 Task: Create a new board button from which we can find card "Trello first" and copy it at the top of the list "Progress report".
Action: Mouse moved to (1080, 85)
Screenshot: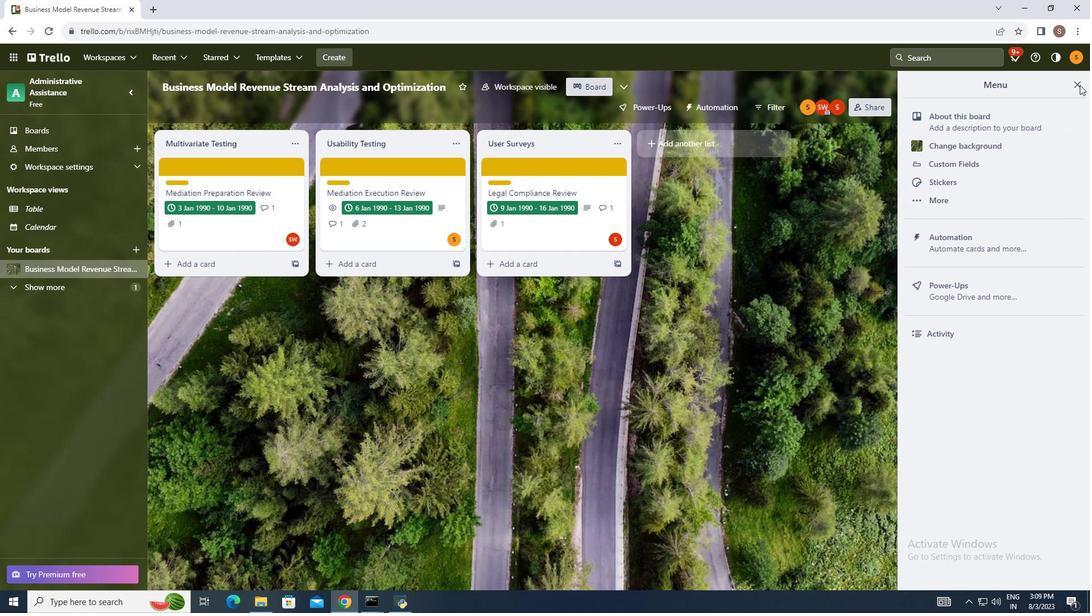 
Action: Mouse pressed left at (1080, 85)
Screenshot: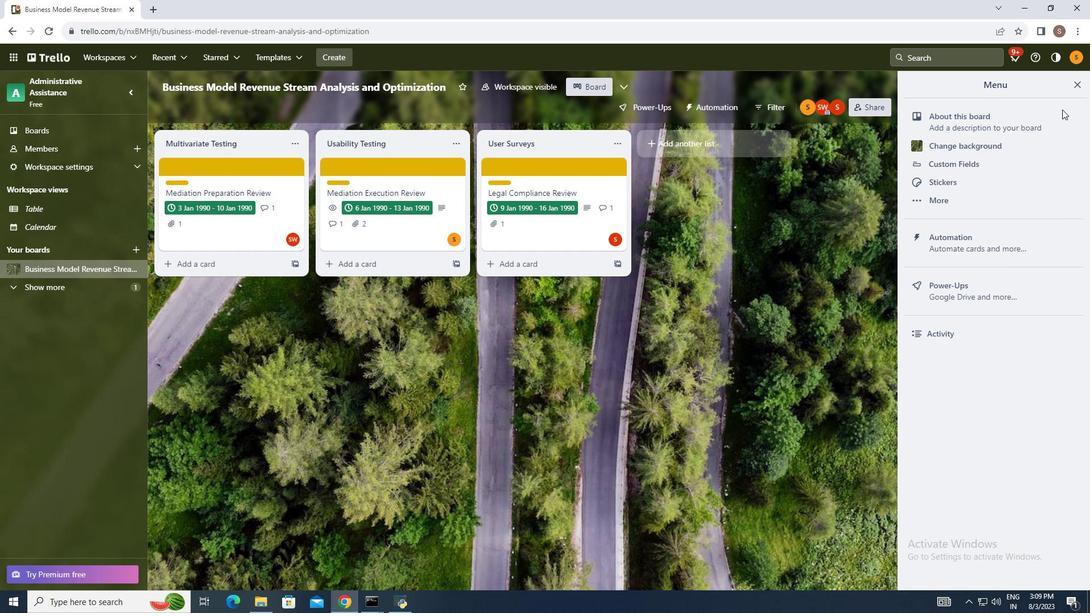 
Action: Mouse moved to (982, 236)
Screenshot: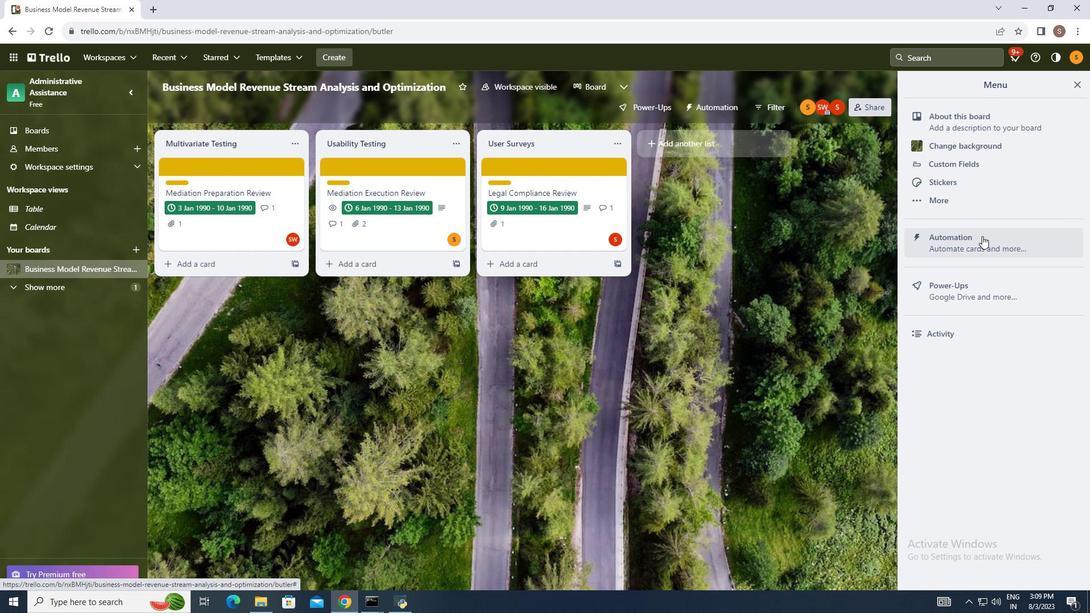 
Action: Mouse pressed left at (982, 236)
Screenshot: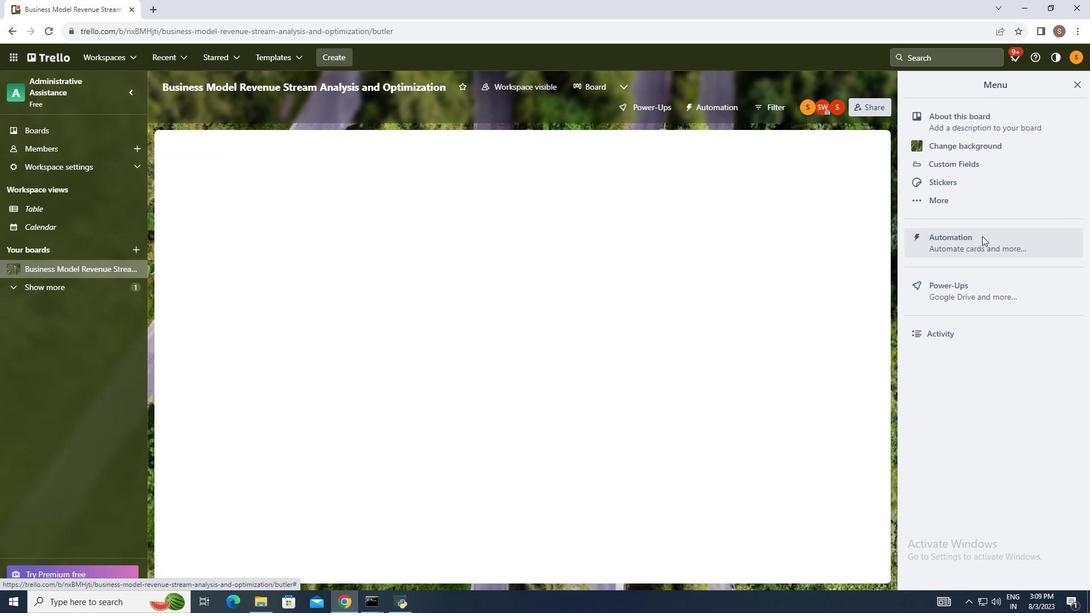 
Action: Mouse moved to (189, 324)
Screenshot: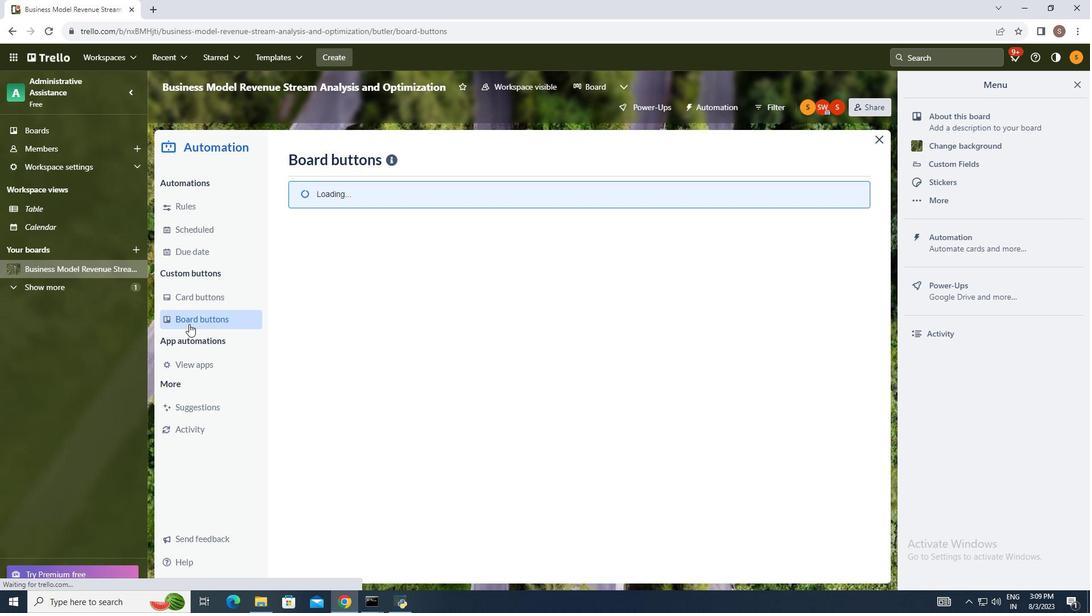 
Action: Mouse pressed left at (189, 324)
Screenshot: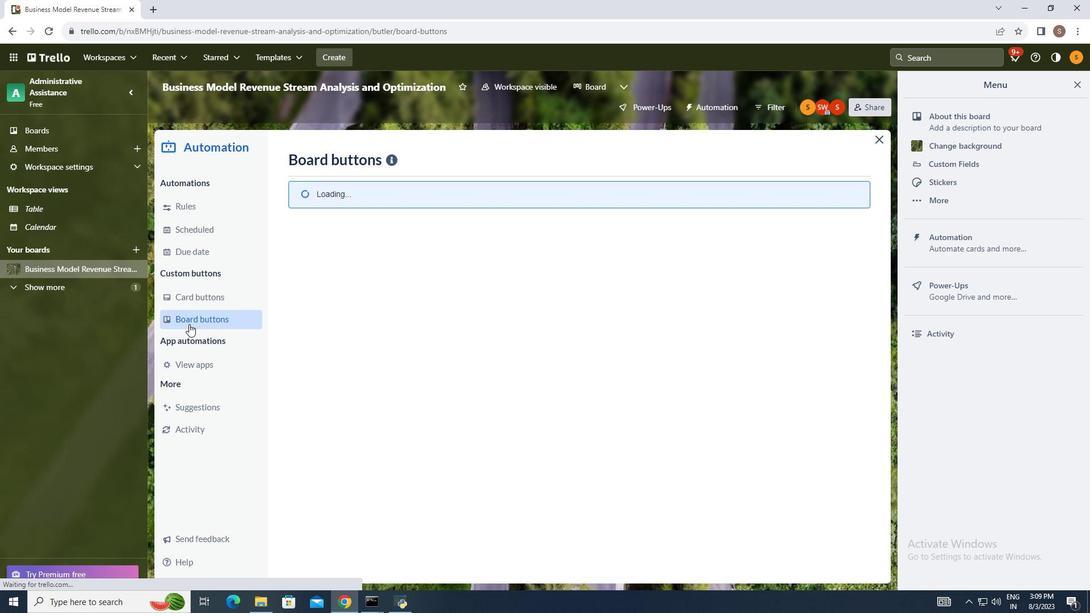 
Action: Mouse moved to (813, 163)
Screenshot: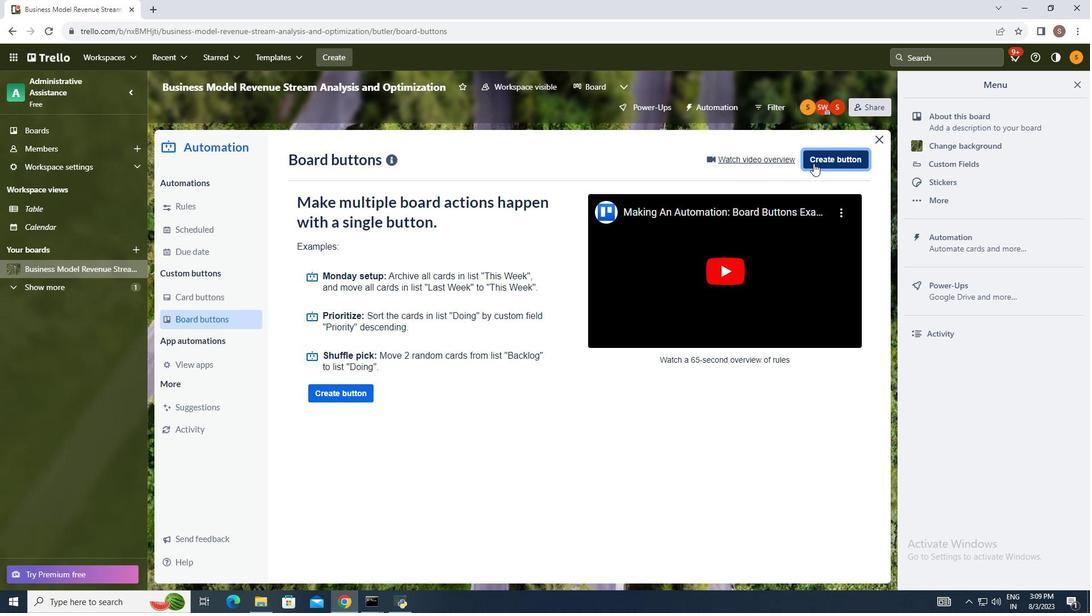 
Action: Mouse pressed left at (813, 163)
Screenshot: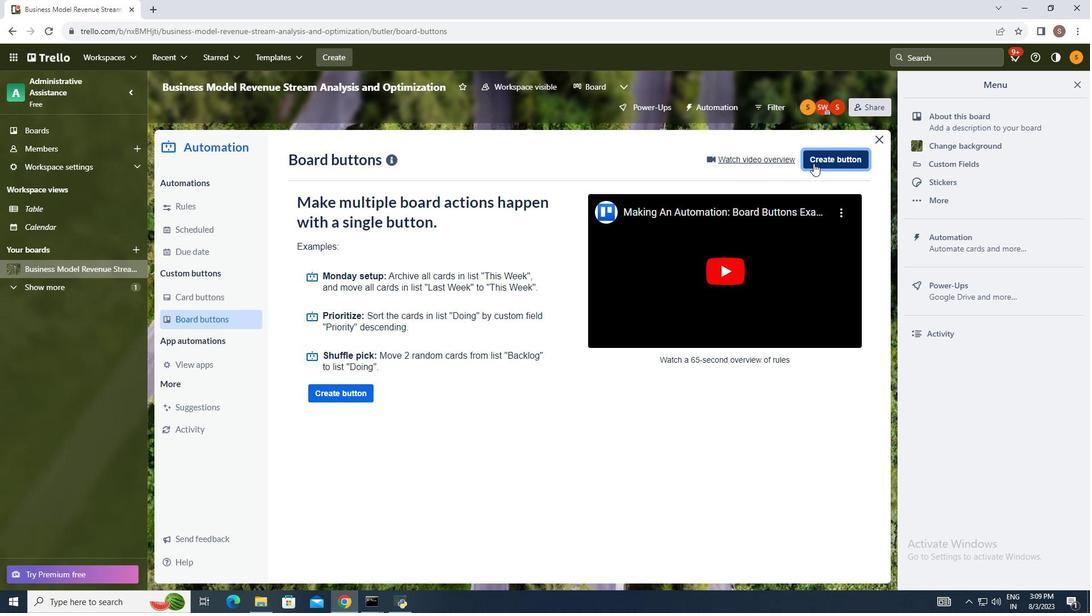 
Action: Mouse moved to (573, 311)
Screenshot: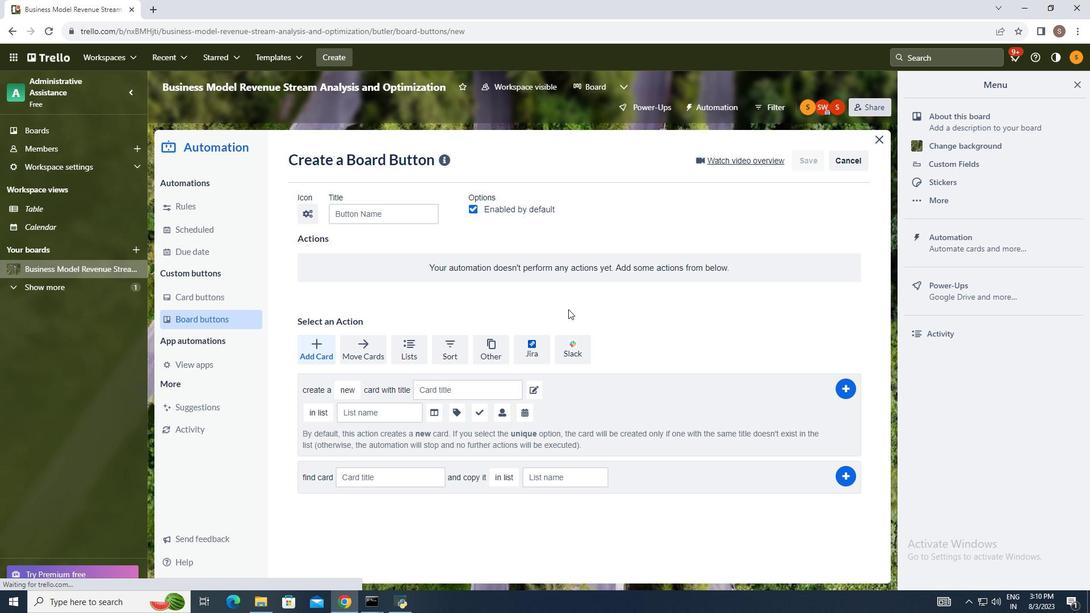 
Action: Mouse pressed left at (573, 311)
Screenshot: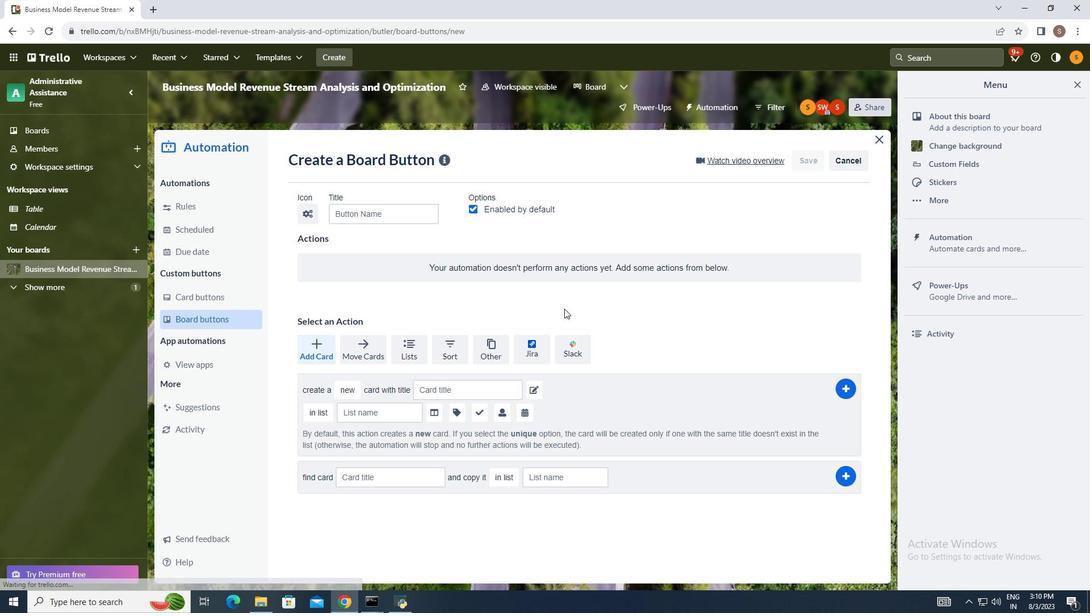 
Action: Mouse moved to (620, 311)
Screenshot: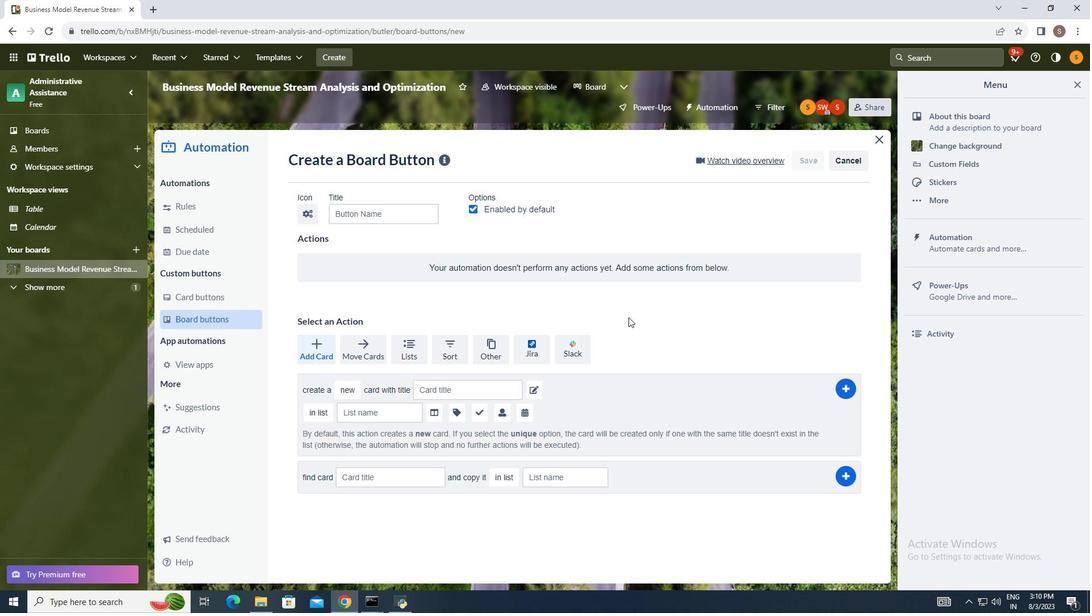 
Action: Mouse scrolled (620, 310) with delta (0, 0)
Screenshot: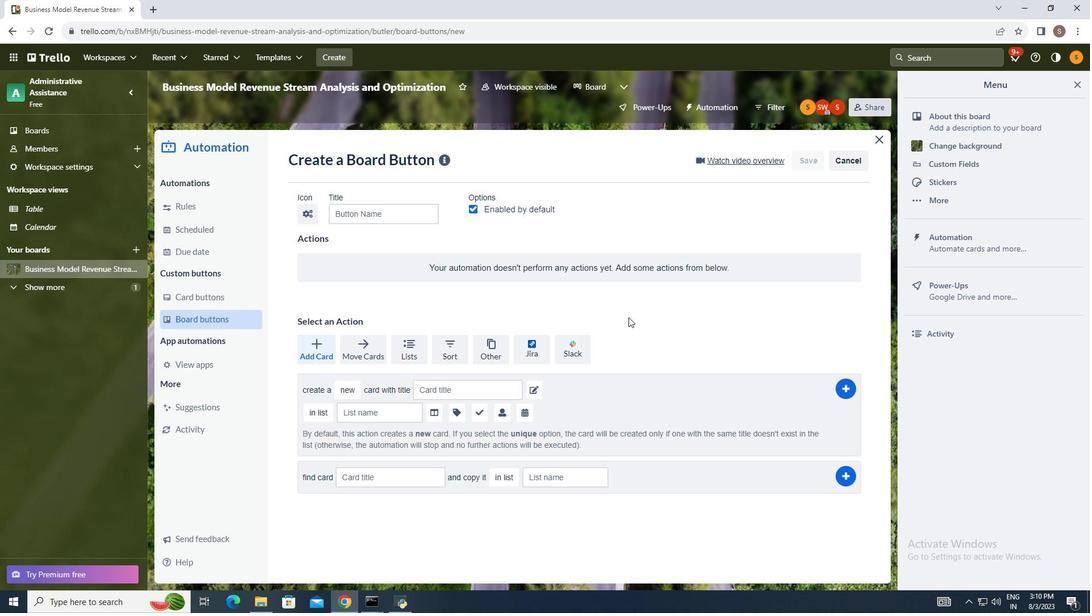 
Action: Mouse moved to (624, 311)
Screenshot: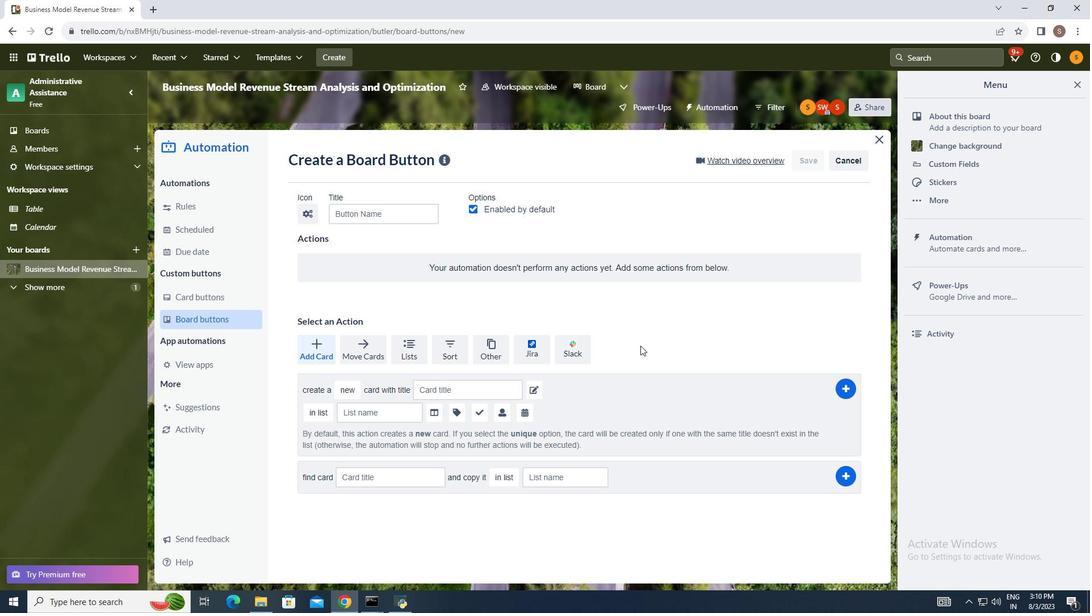 
Action: Mouse scrolled (624, 311) with delta (0, 0)
Screenshot: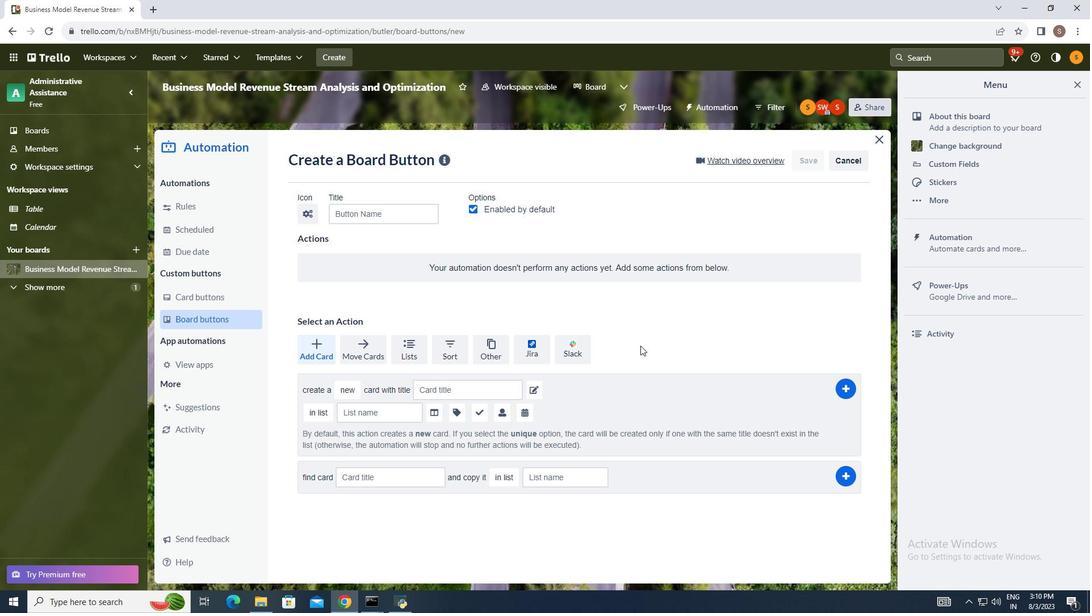 
Action: Mouse scrolled (624, 311) with delta (0, 0)
Screenshot: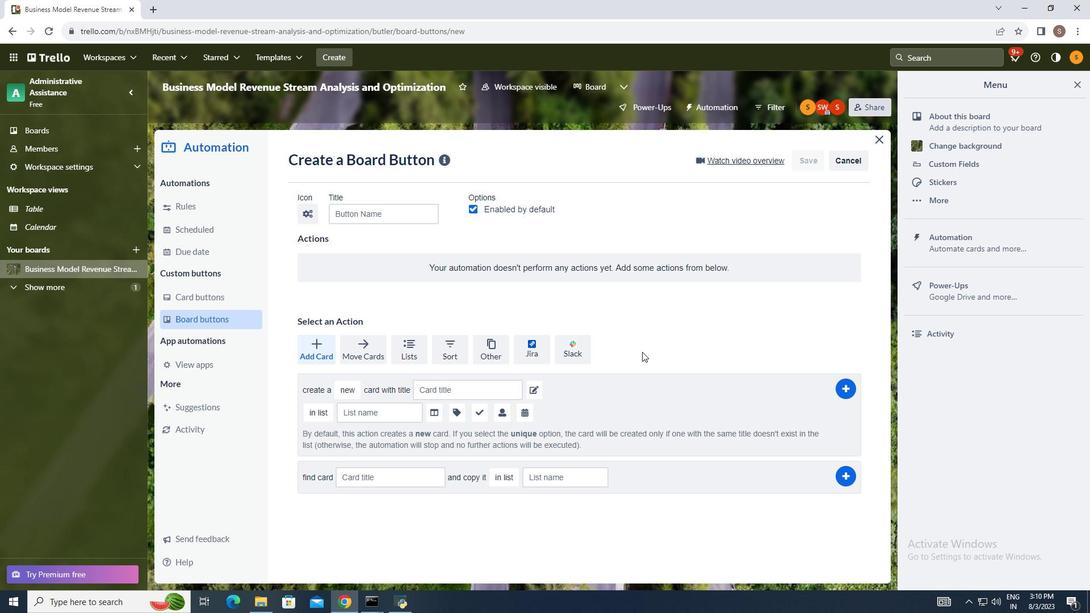 
Action: Mouse moved to (361, 478)
Screenshot: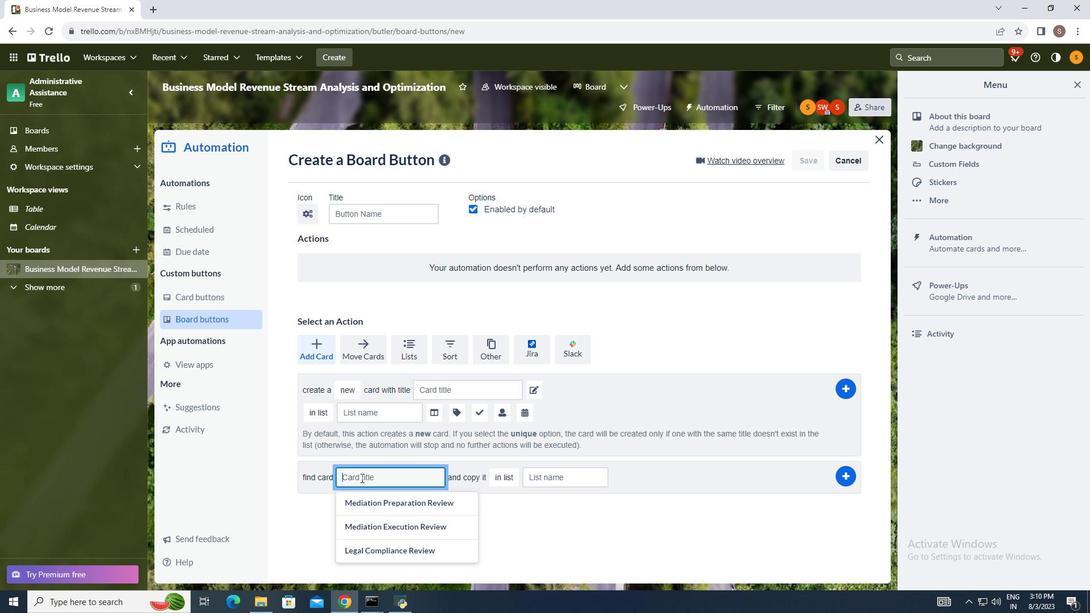 
Action: Mouse pressed left at (361, 478)
Screenshot: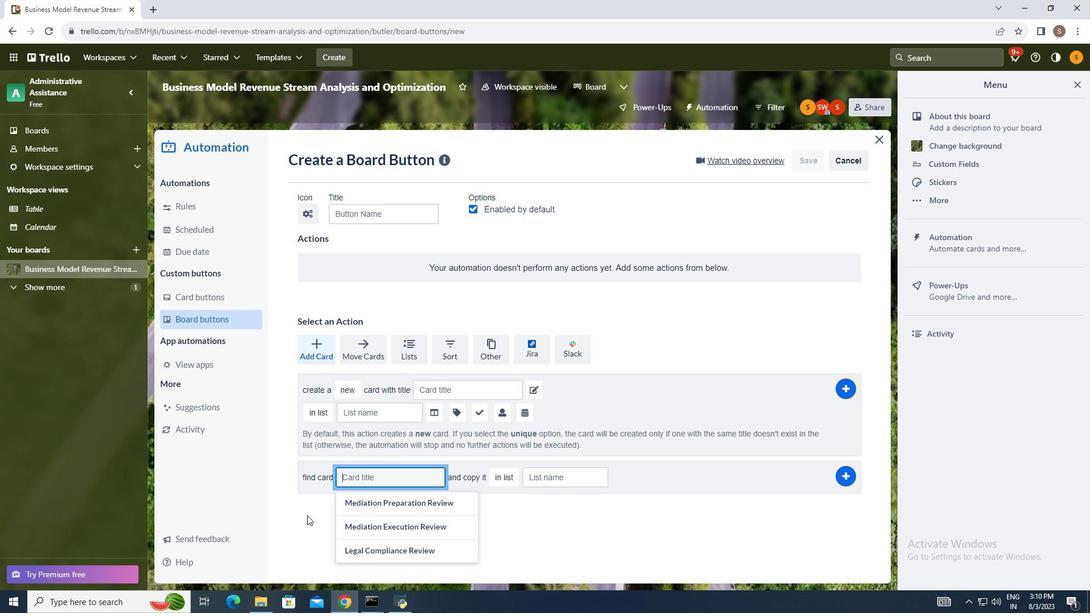 
Action: Mouse moved to (298, 523)
Screenshot: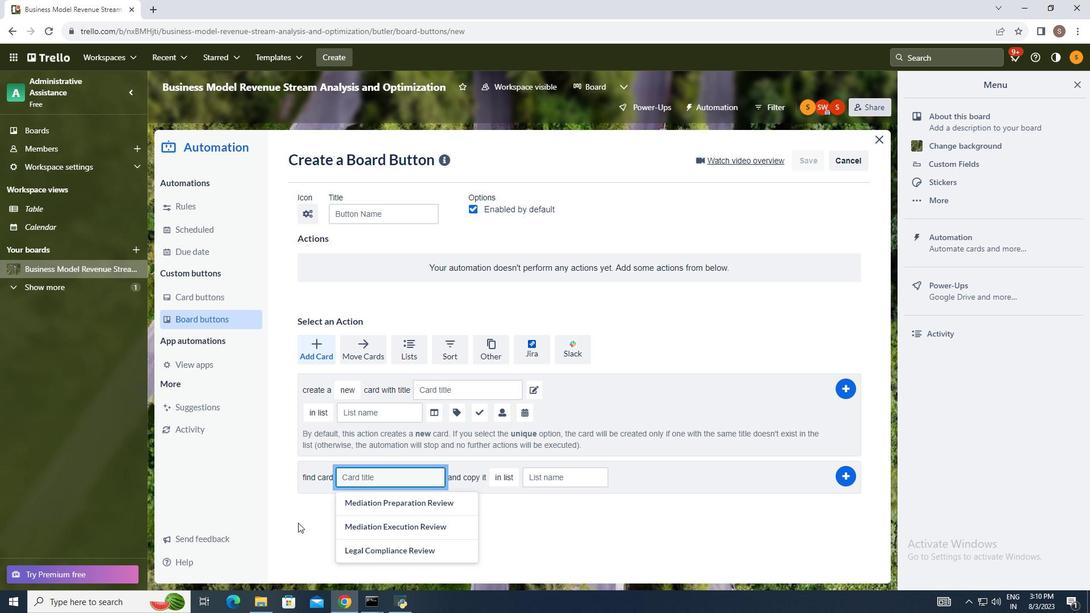 
Action: Key pressed <Key.shift_r>Trello<Key.space>first
Screenshot: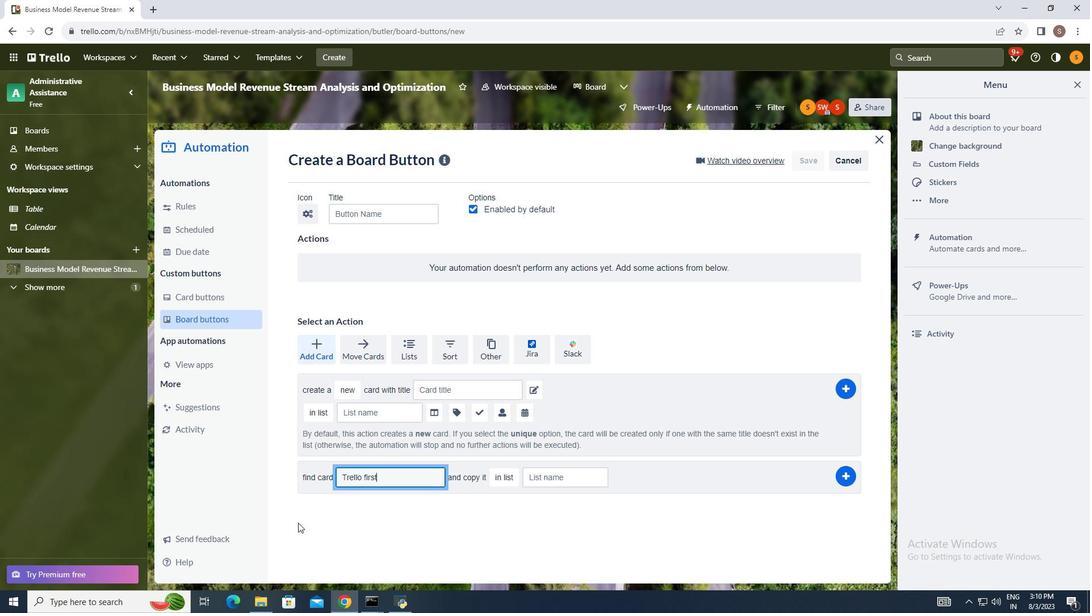 
Action: Mouse moved to (502, 482)
Screenshot: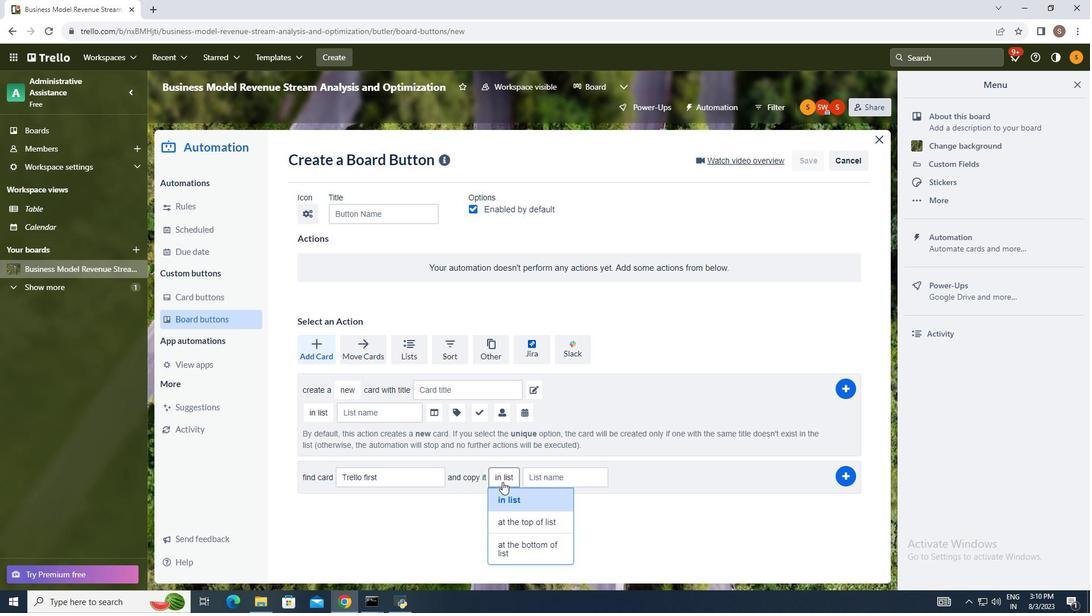 
Action: Mouse pressed left at (502, 482)
Screenshot: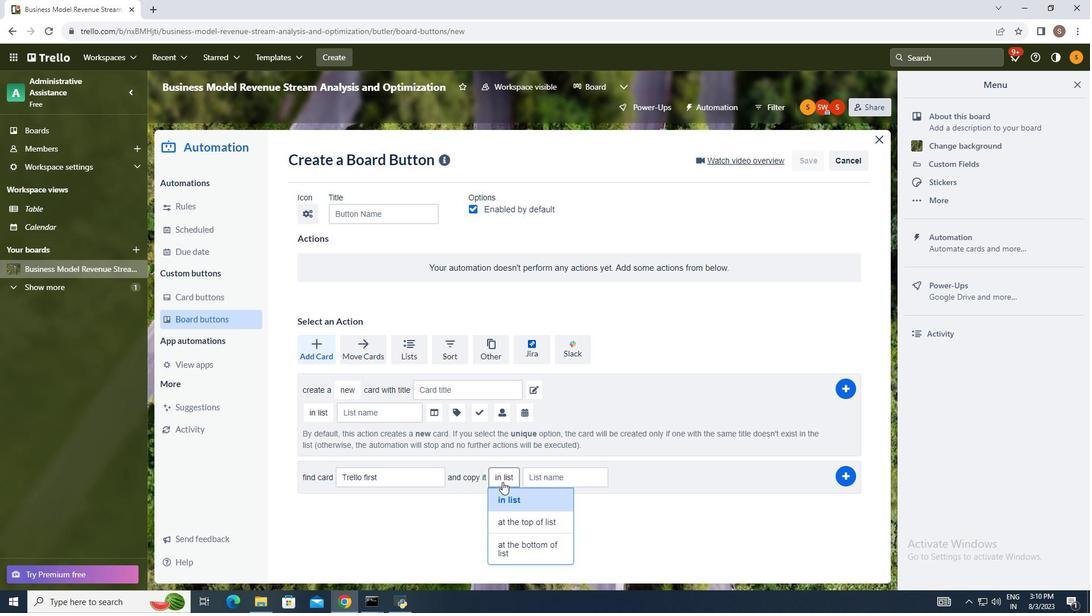 
Action: Mouse moved to (514, 519)
Screenshot: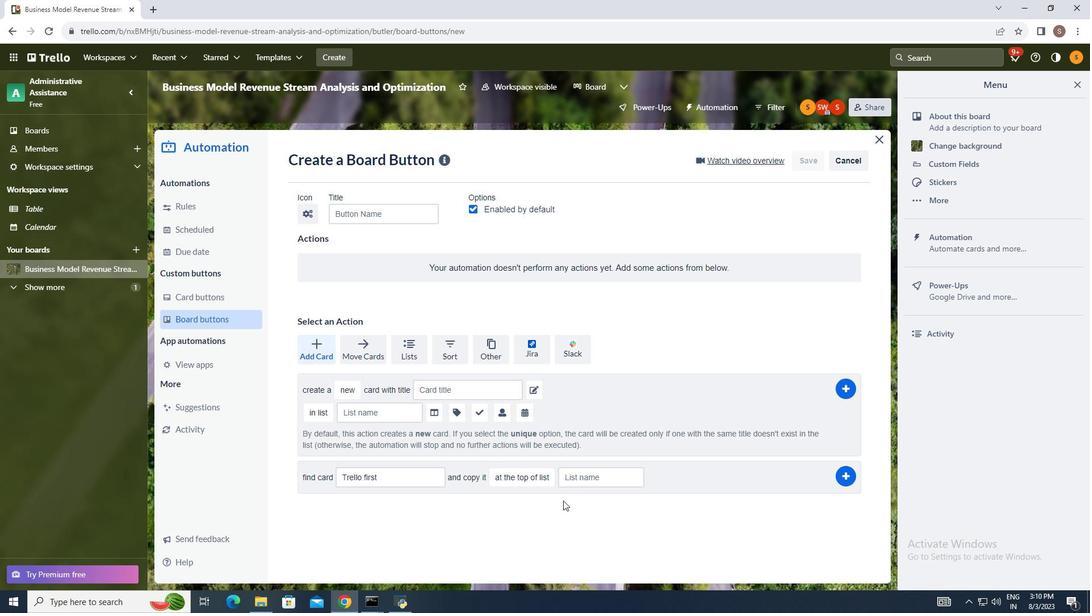
Action: Mouse pressed left at (514, 519)
Screenshot: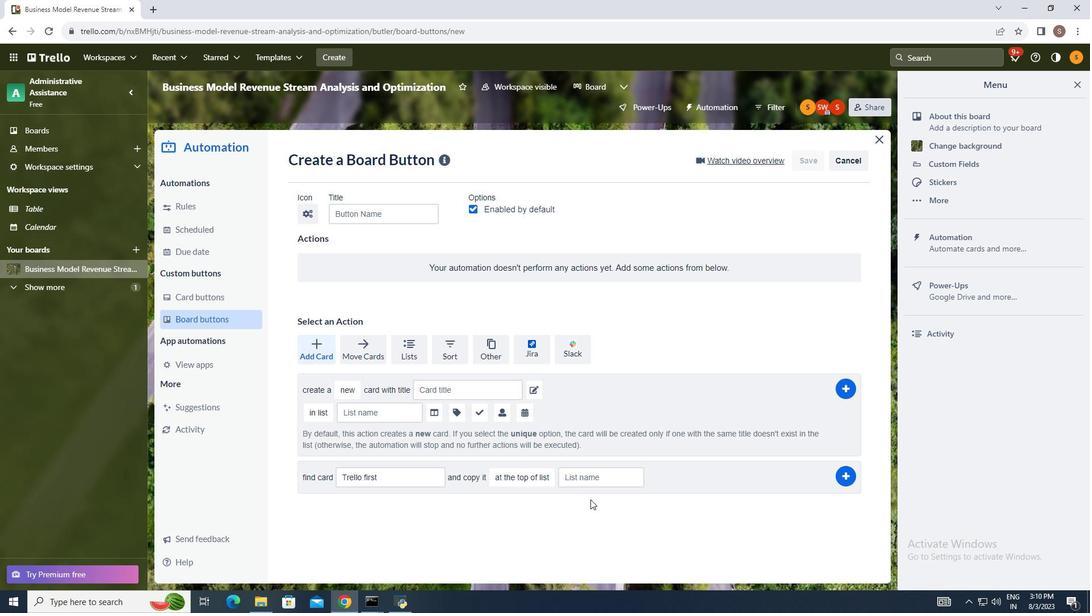 
Action: Mouse moved to (587, 473)
Screenshot: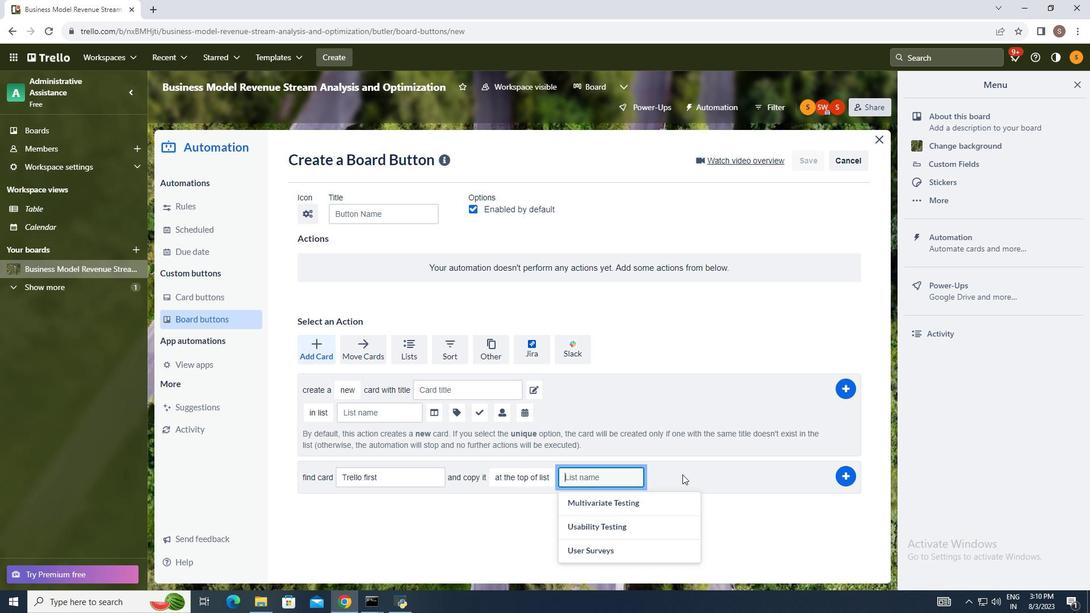 
Action: Mouse pressed left at (587, 473)
Screenshot: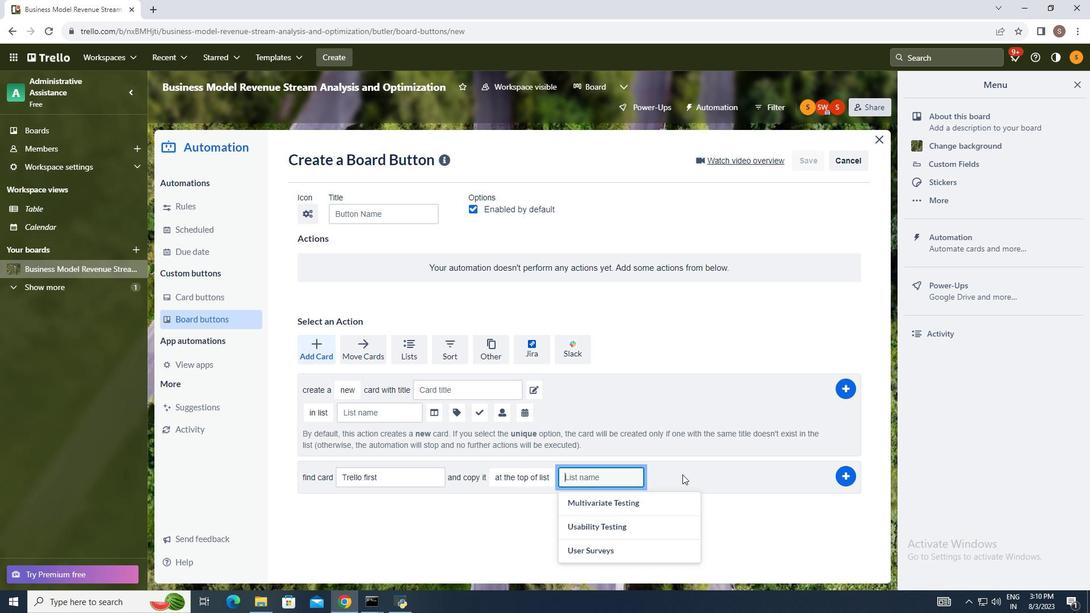 
Action: Mouse moved to (670, 470)
Screenshot: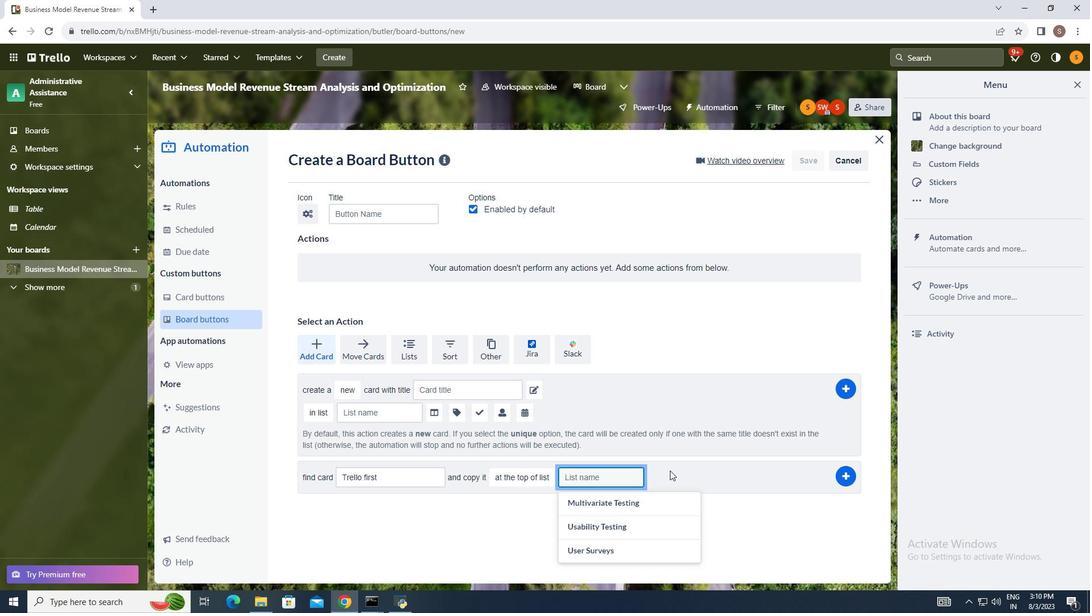 
Action: Key pressed <Key.shift>Progress<Key.space>report
Screenshot: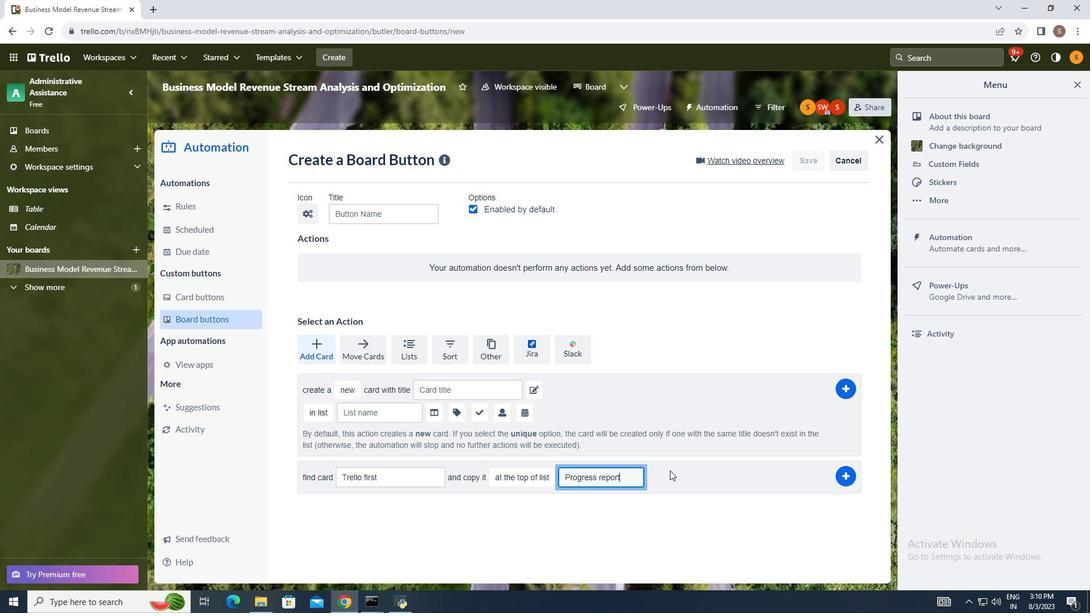 
Action: Mouse moved to (849, 475)
Screenshot: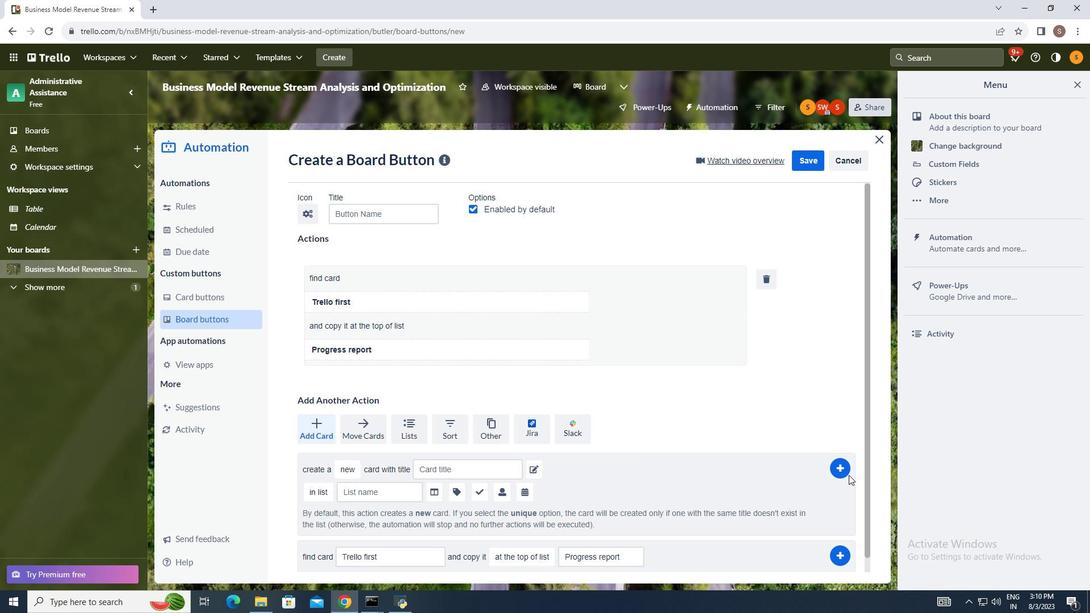 
Action: Mouse pressed left at (849, 475)
Screenshot: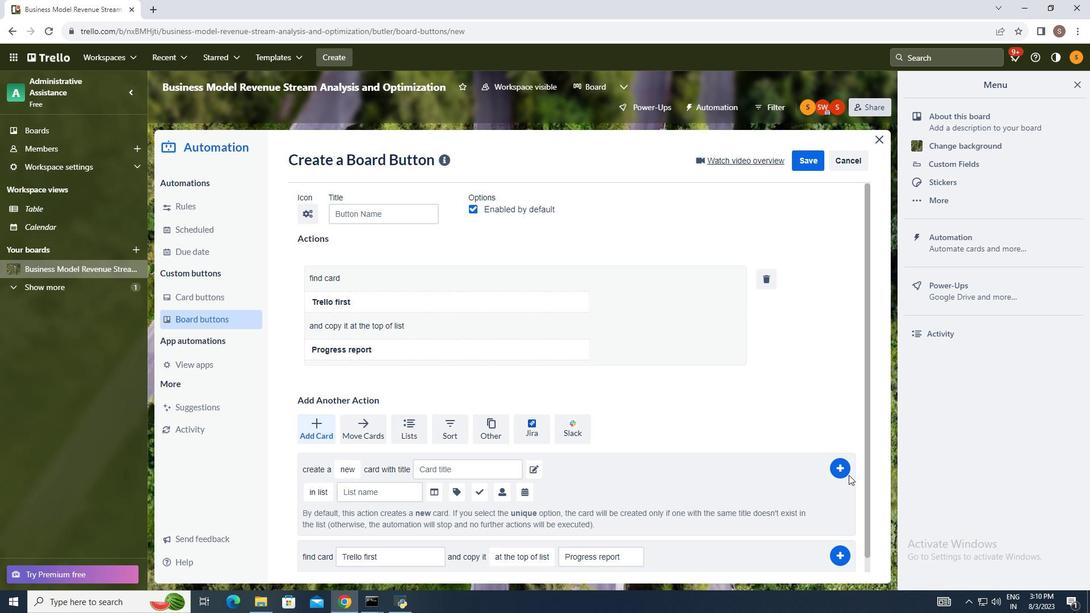 
Action: Mouse moved to (764, 439)
Screenshot: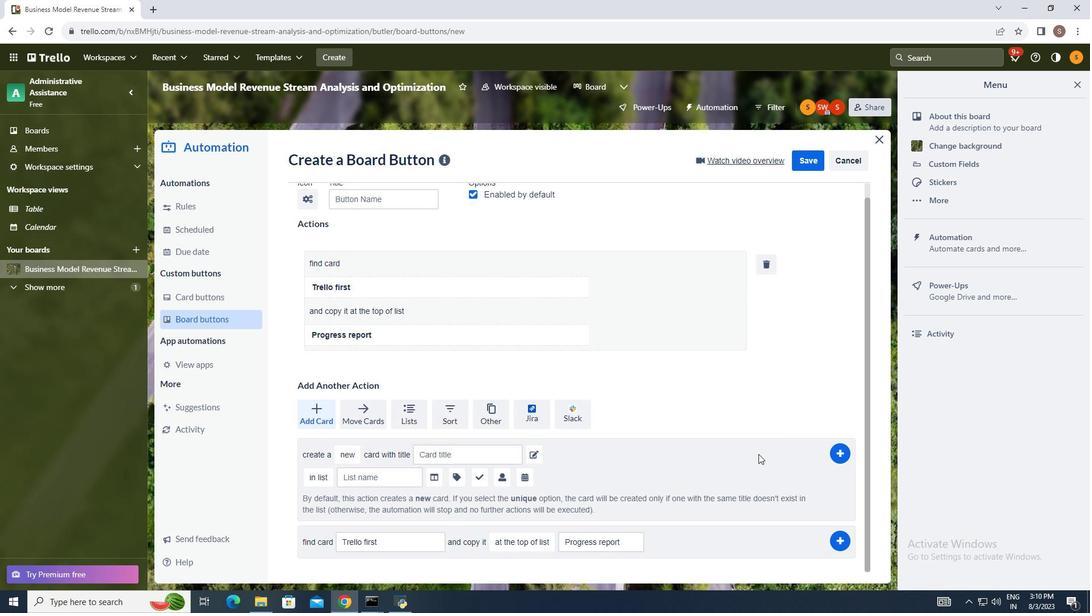 
Action: Mouse scrolled (764, 438) with delta (0, 0)
Screenshot: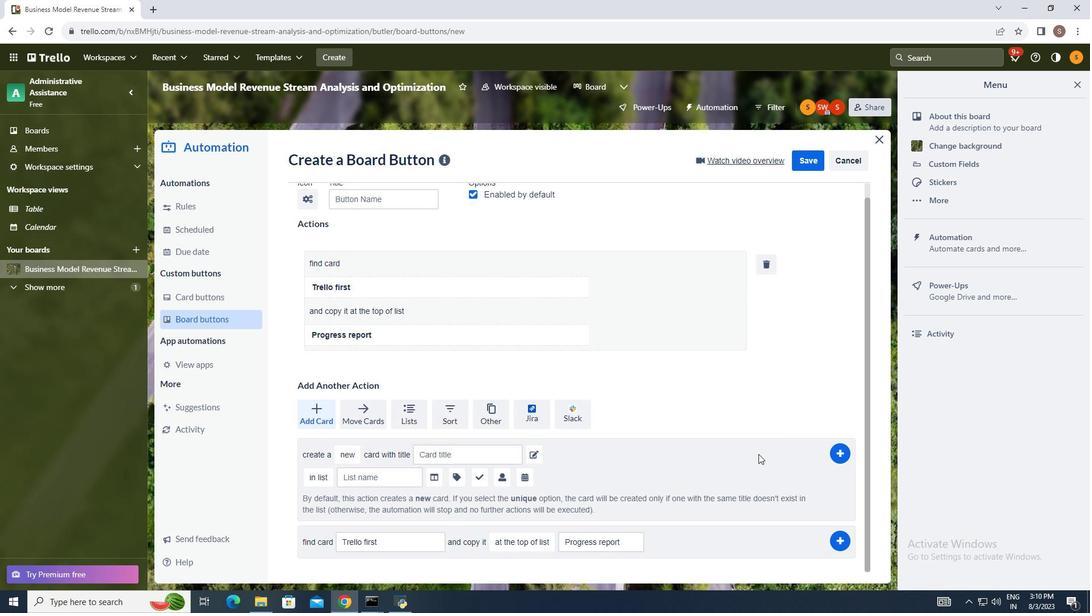
Action: Mouse moved to (763, 439)
Screenshot: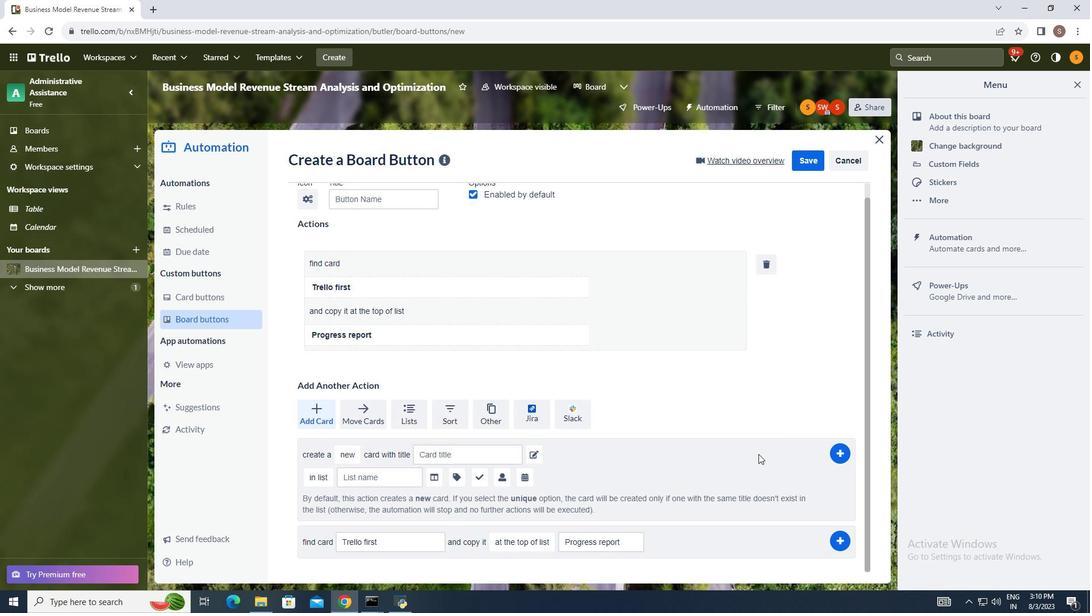 
Action: Mouse scrolled (763, 438) with delta (0, 0)
Screenshot: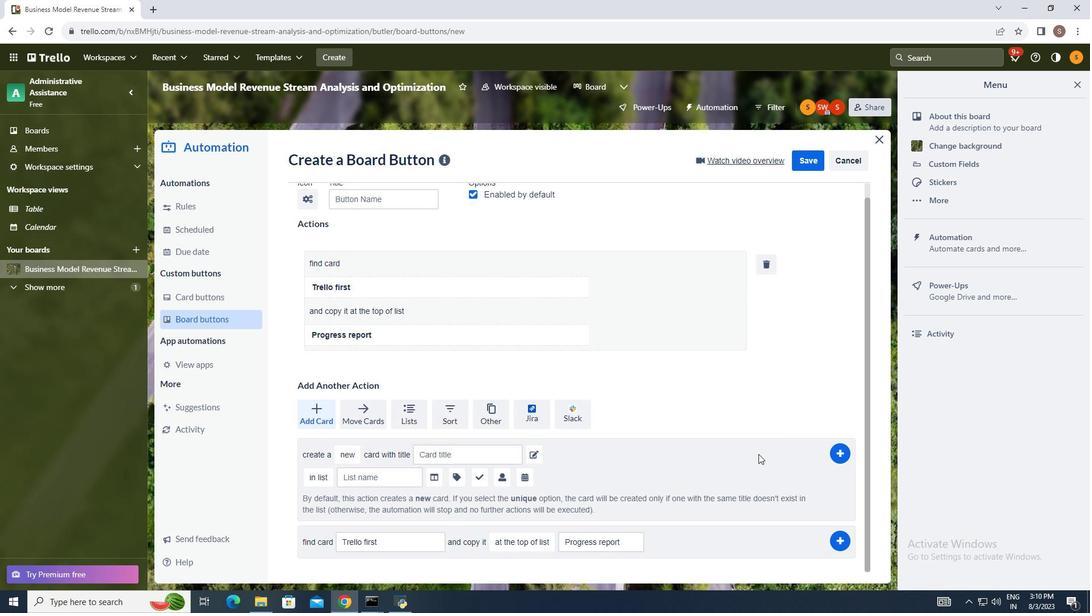 
Action: Mouse moved to (717, 444)
Screenshot: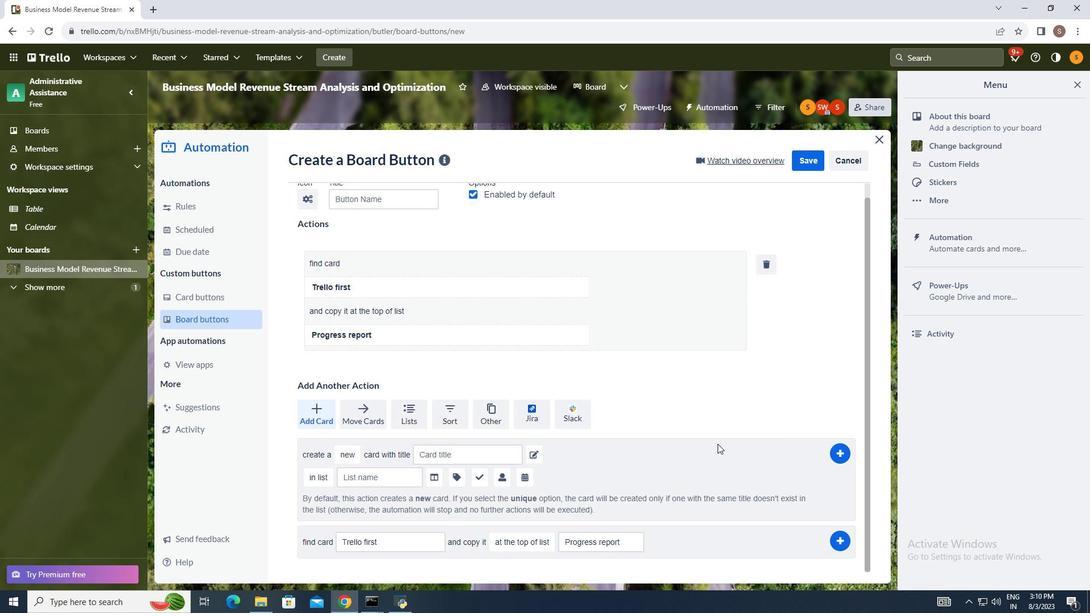 
